 Task: Use the formula "WRAPCOLS" in spreadsheet "Project portfolio".
Action: Key pressed '='
Screenshot: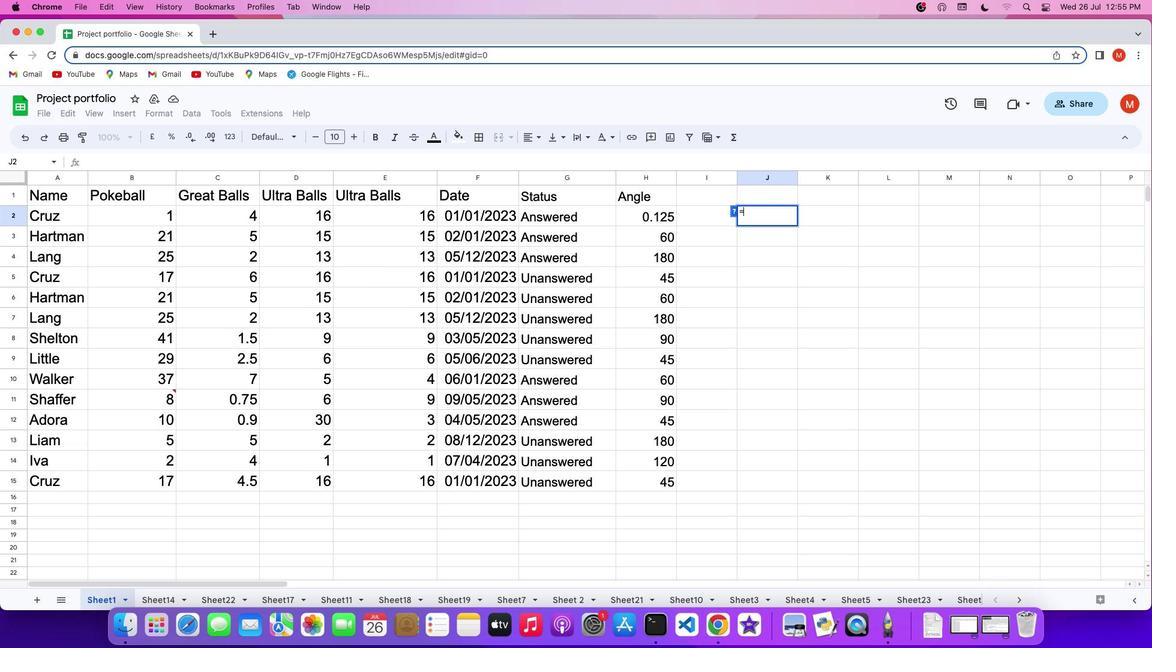 
Action: Mouse moved to (759, 177)
Screenshot: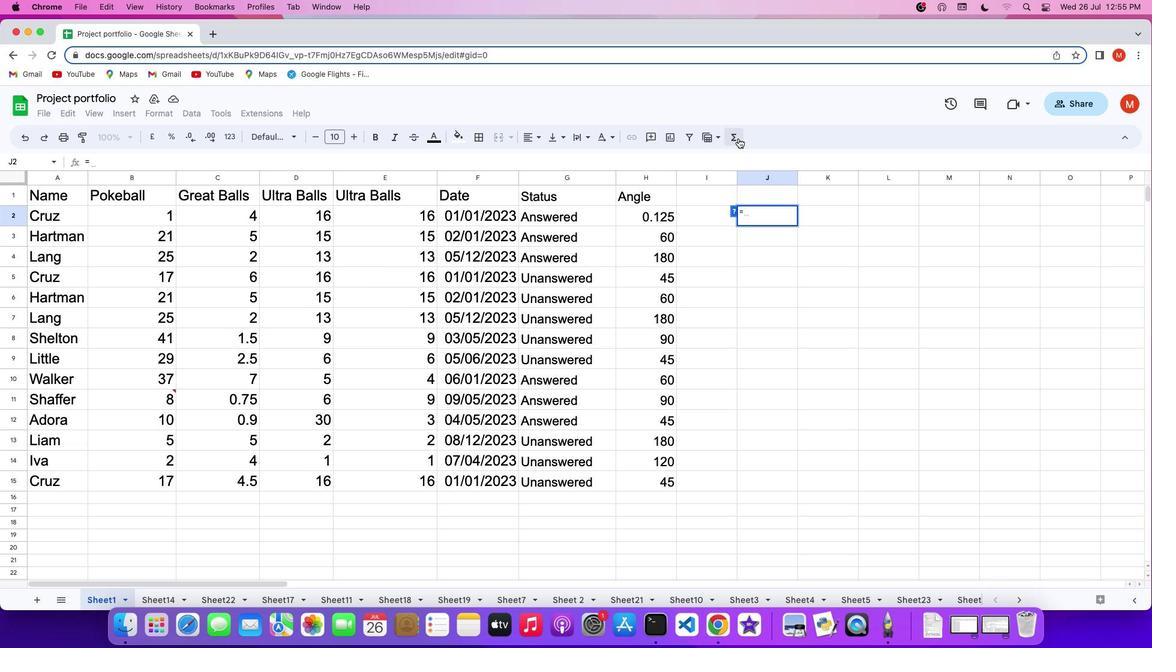
Action: Mouse pressed left at (759, 177)
Screenshot: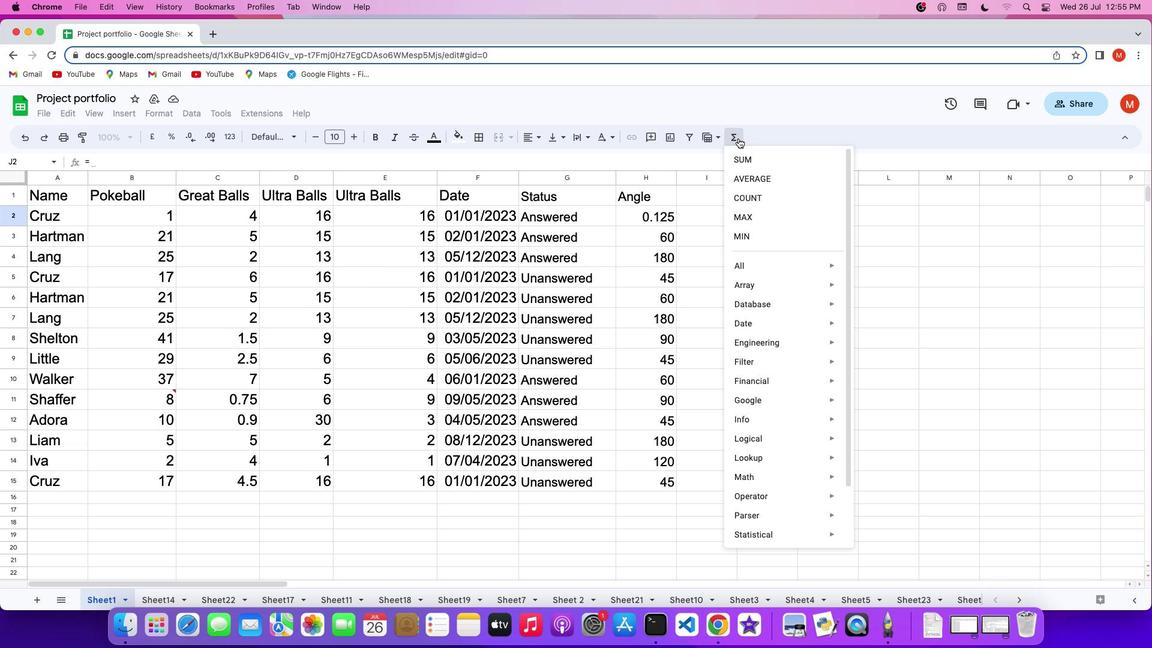 
Action: Mouse moved to (898, 485)
Screenshot: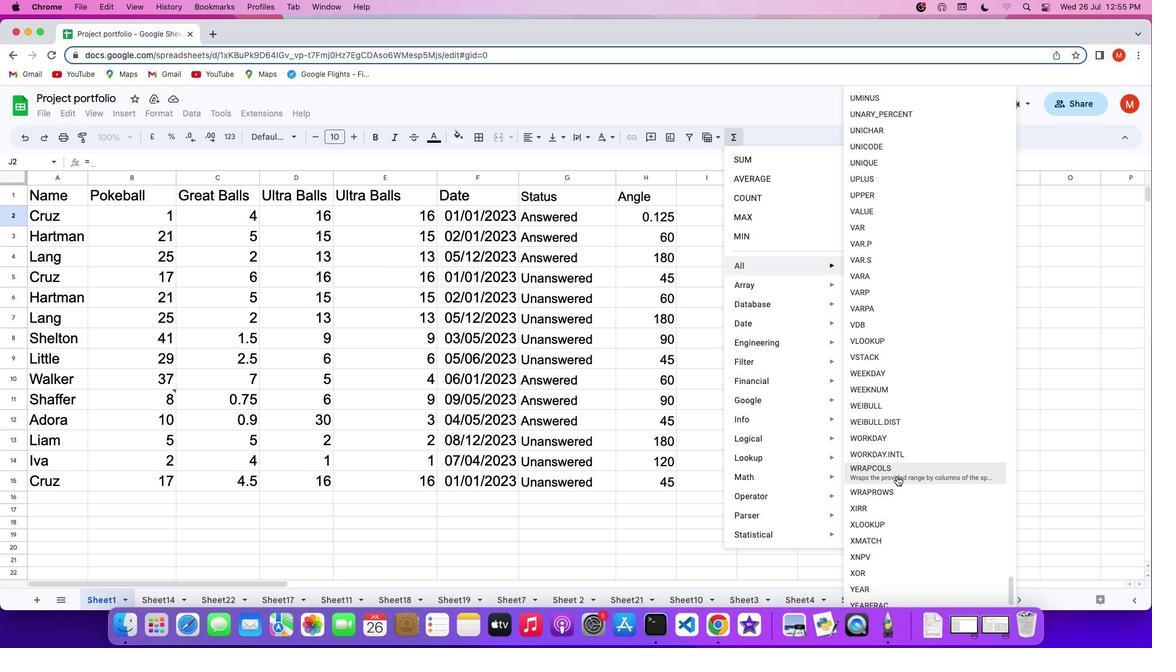 
Action: Mouse pressed left at (898, 485)
Screenshot: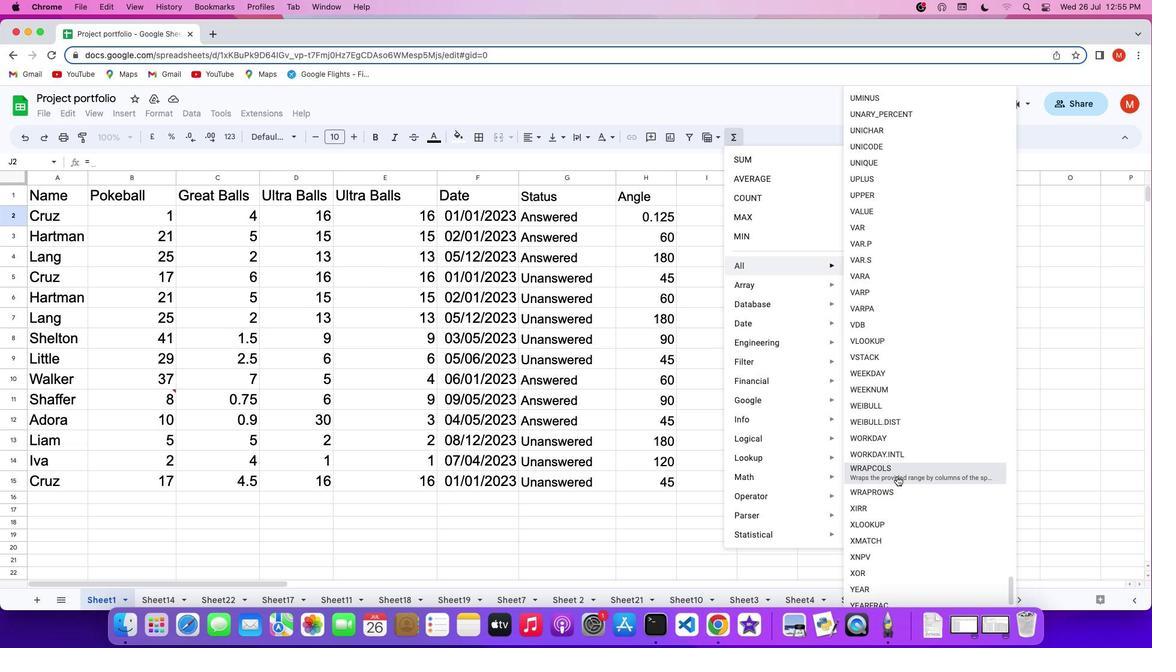 
Action: Mouse moved to (223, 248)
Screenshot: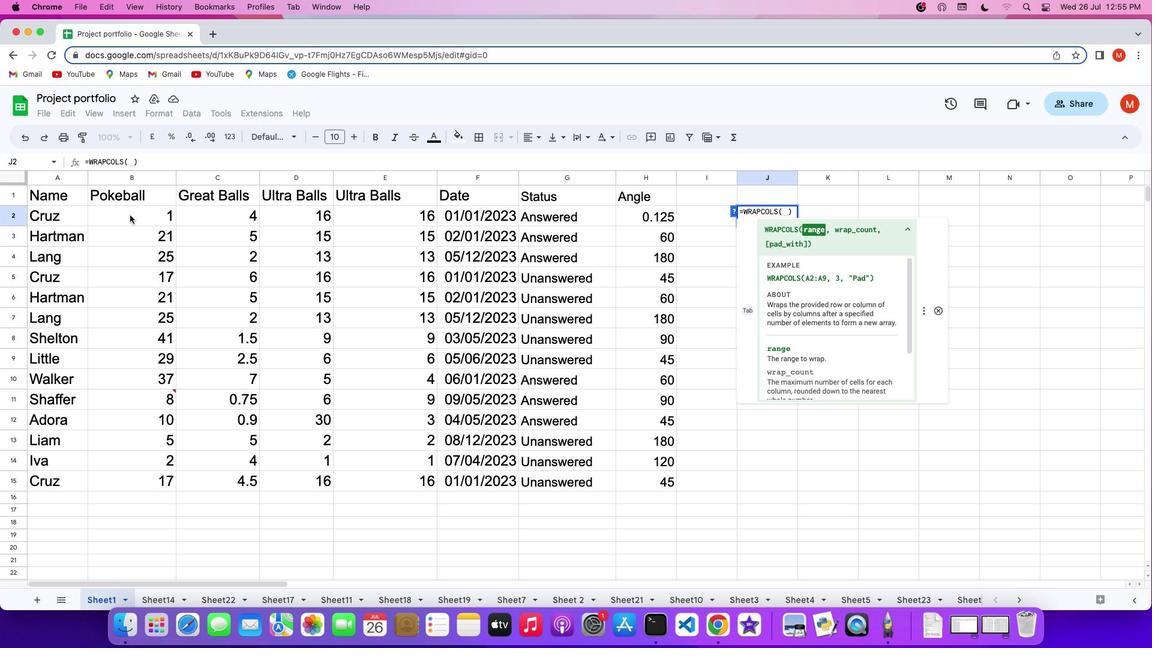 
Action: Mouse pressed left at (223, 248)
Screenshot: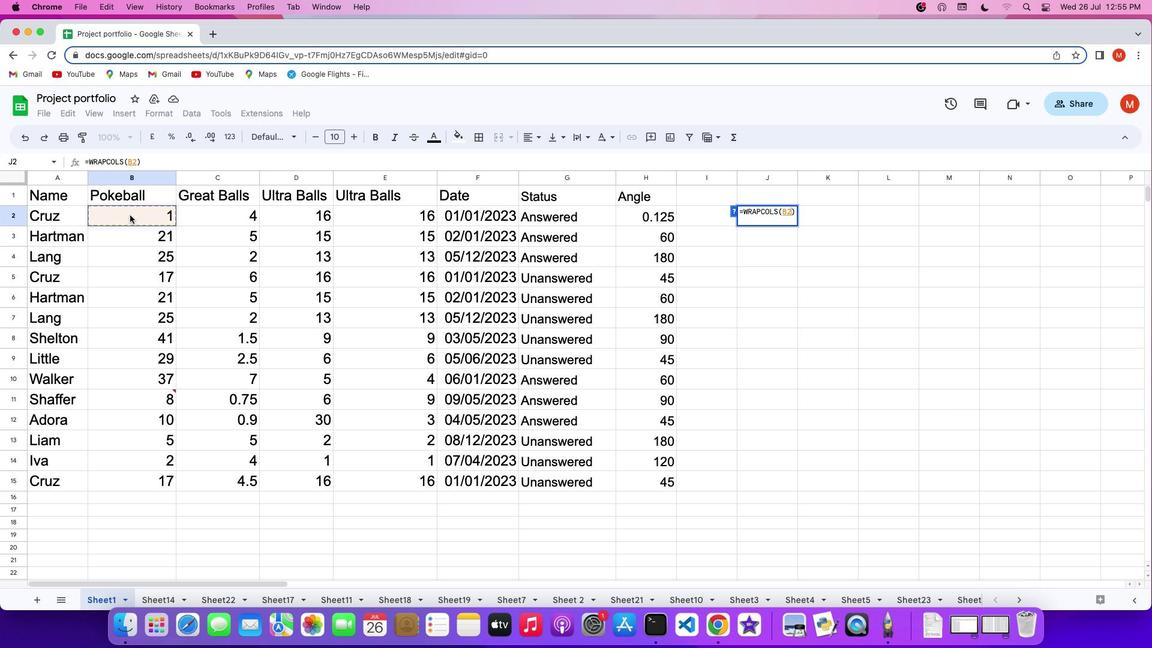 
Action: Mouse moved to (409, 505)
Screenshot: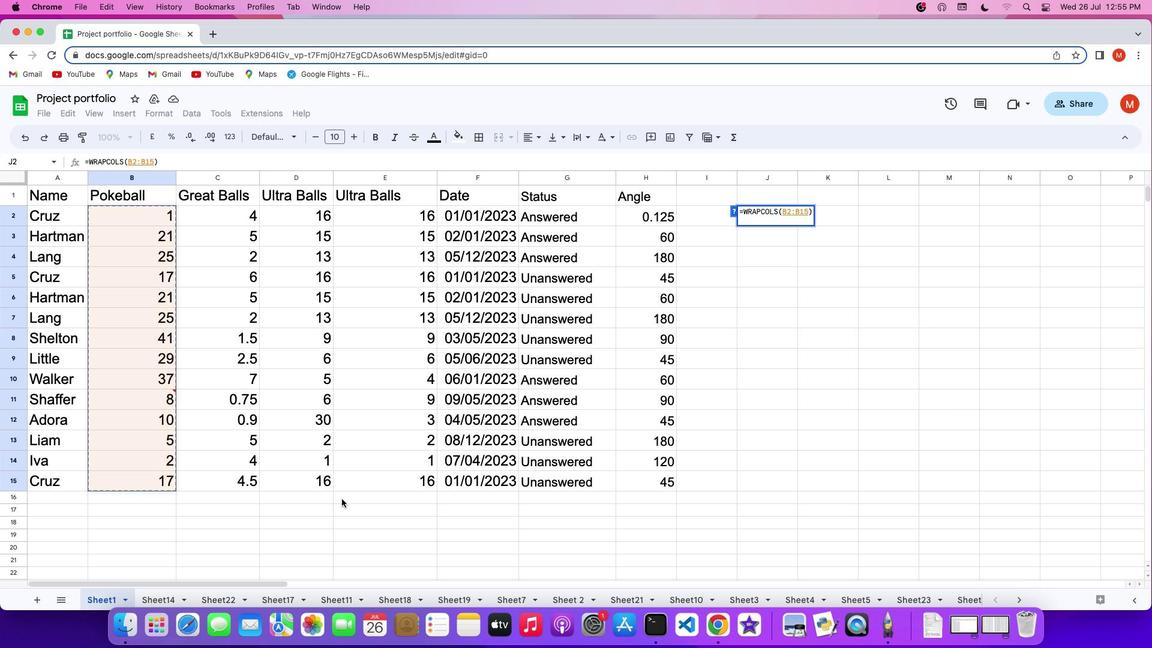
Action: Key pressed ',''3'','Key.shift_r'"'Key.shift'P''a''d'Key.shift_r'"'Key.enter
Screenshot: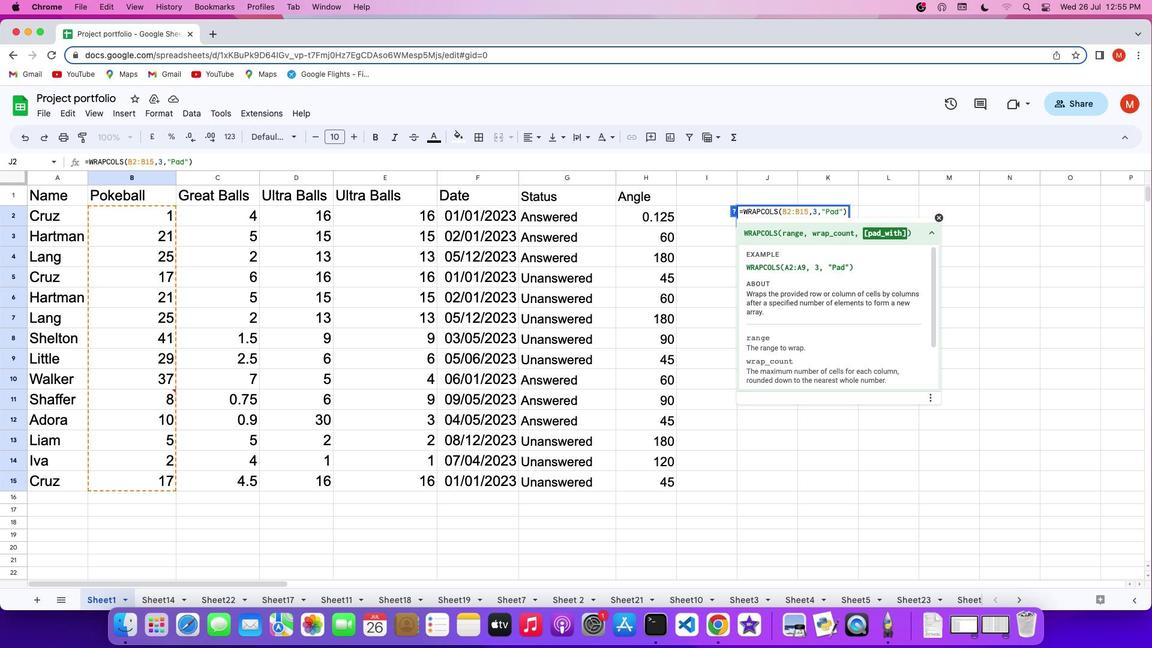 
